 Task: Check the sale-to-list ratio of large living room in the last 5 years.
Action: Mouse moved to (843, 191)
Screenshot: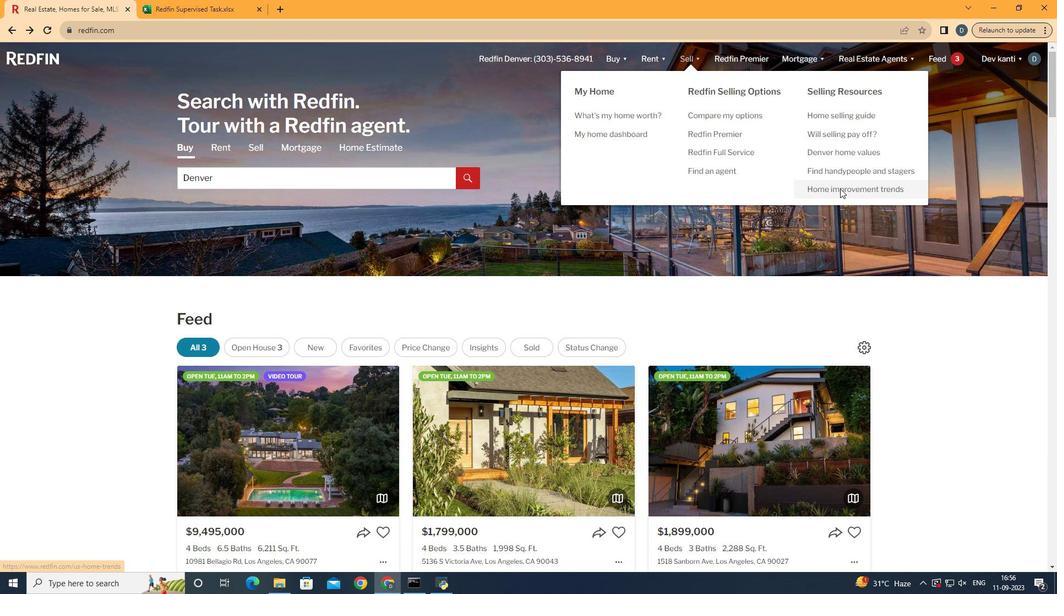 
Action: Mouse pressed left at (843, 191)
Screenshot: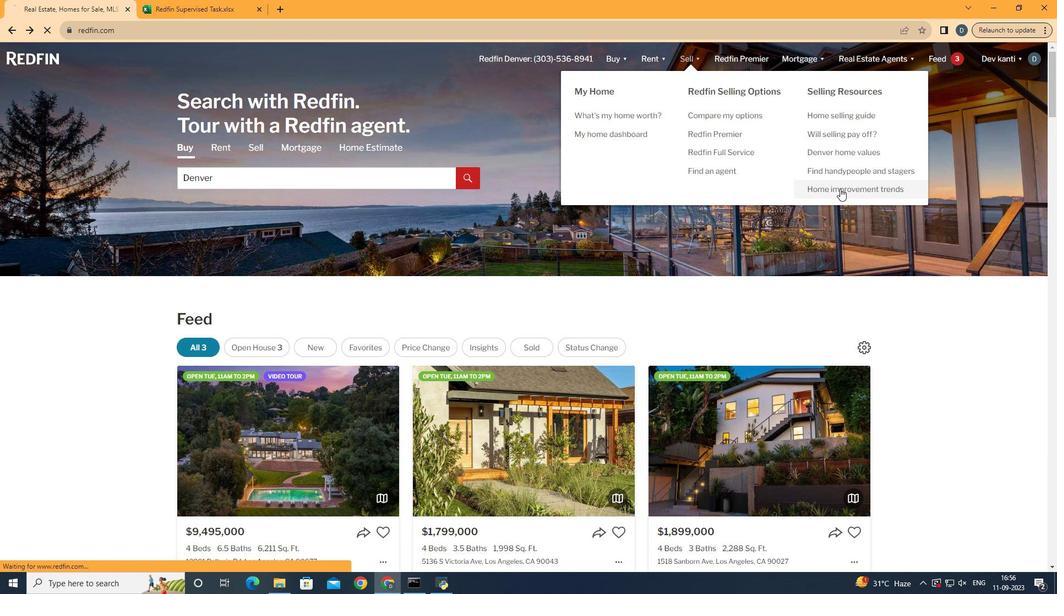
Action: Mouse moved to (287, 209)
Screenshot: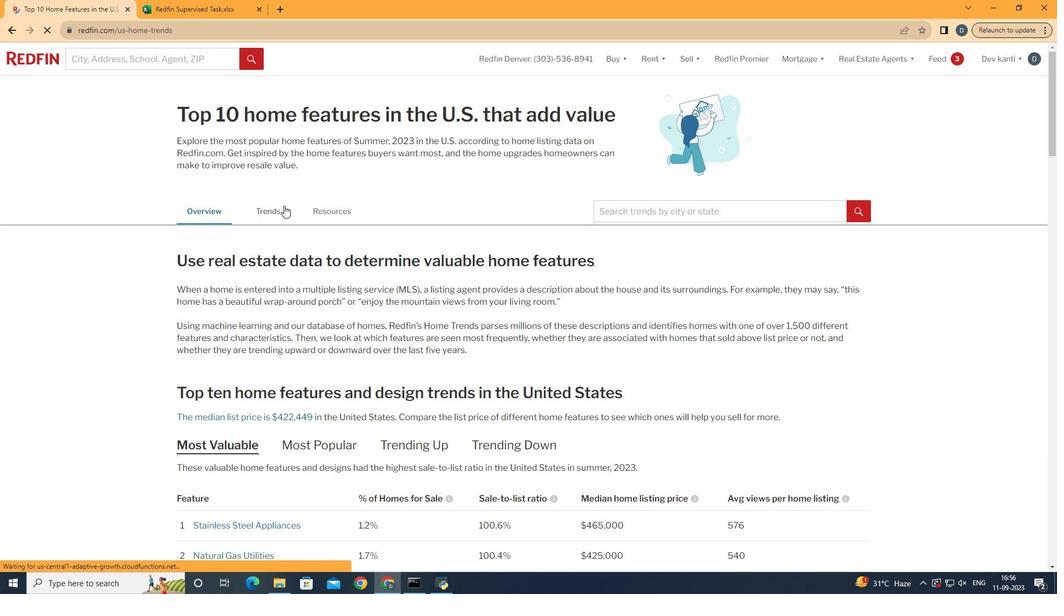 
Action: Mouse pressed left at (287, 209)
Screenshot: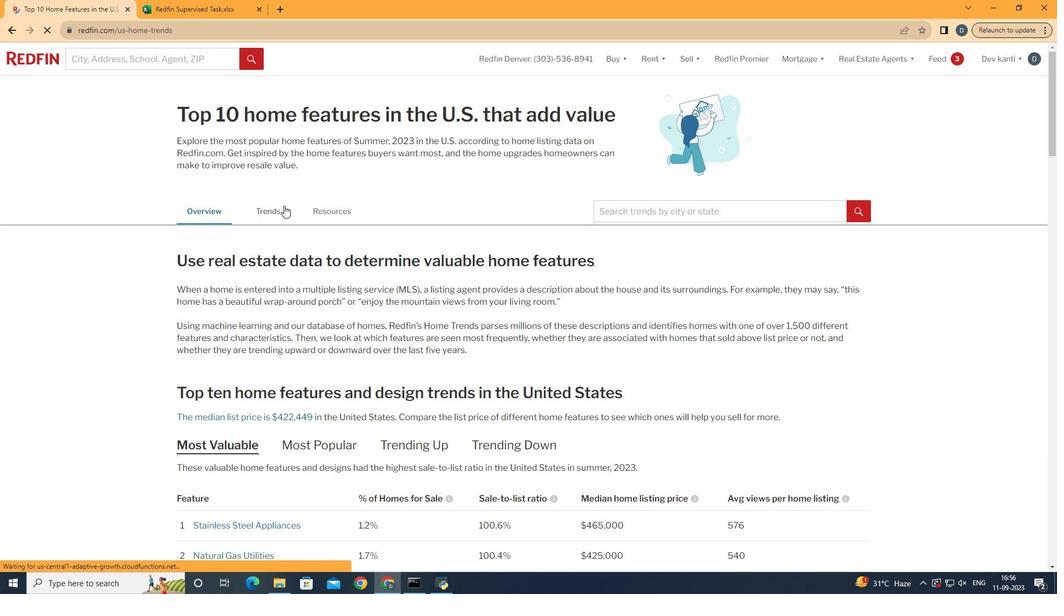 
Action: Mouse moved to (294, 269)
Screenshot: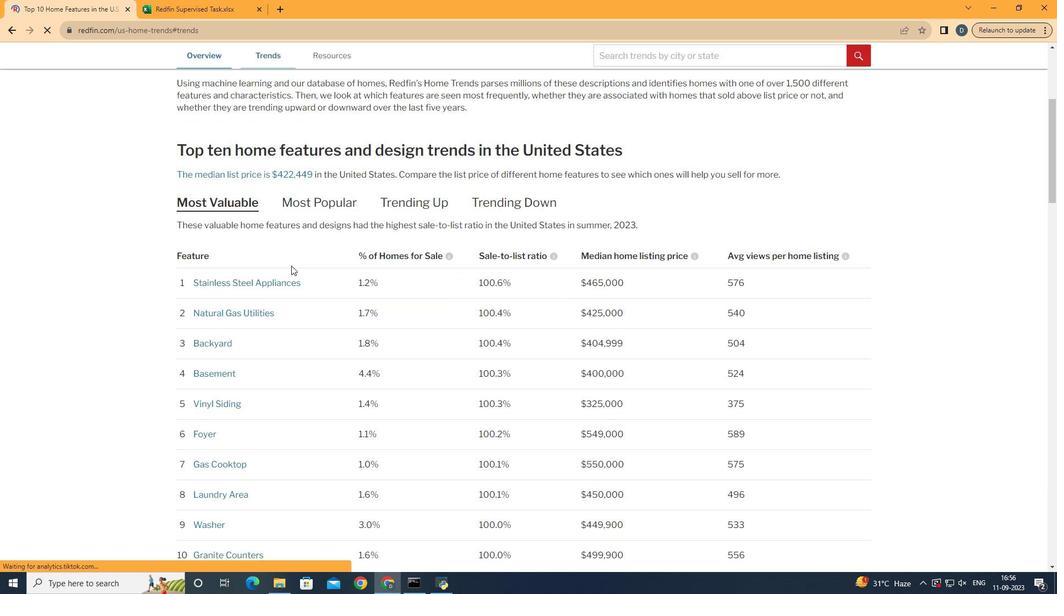 
Action: Mouse scrolled (294, 268) with delta (0, 0)
Screenshot: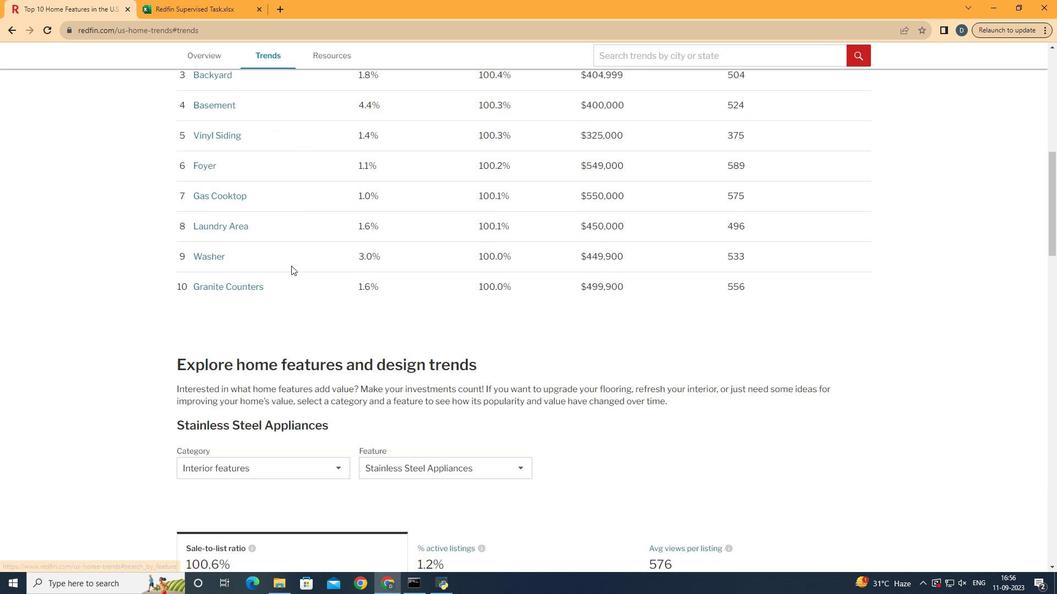 
Action: Mouse scrolled (294, 268) with delta (0, 0)
Screenshot: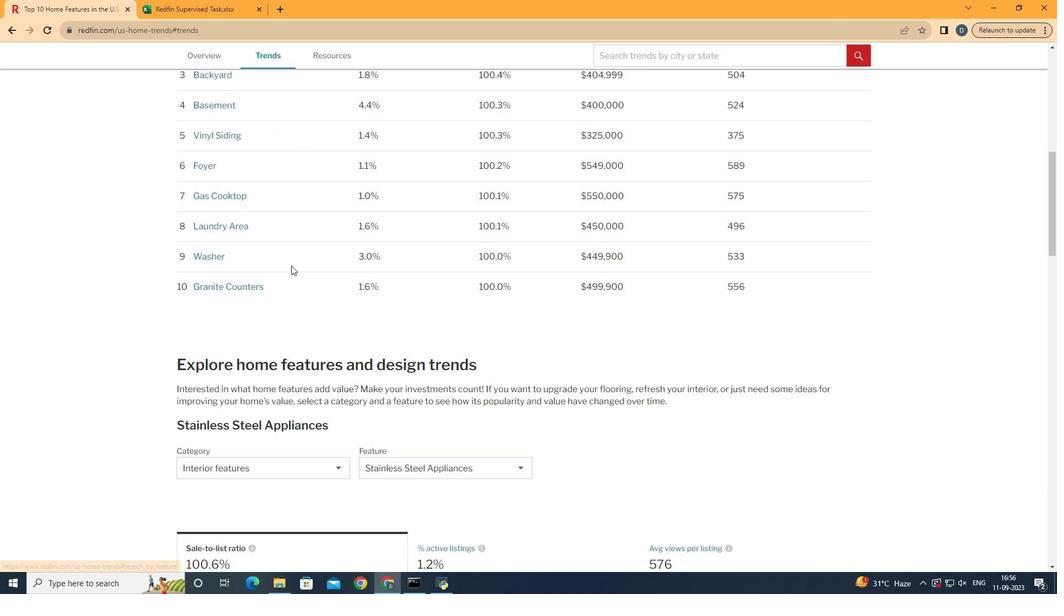 
Action: Mouse scrolled (294, 268) with delta (0, 0)
Screenshot: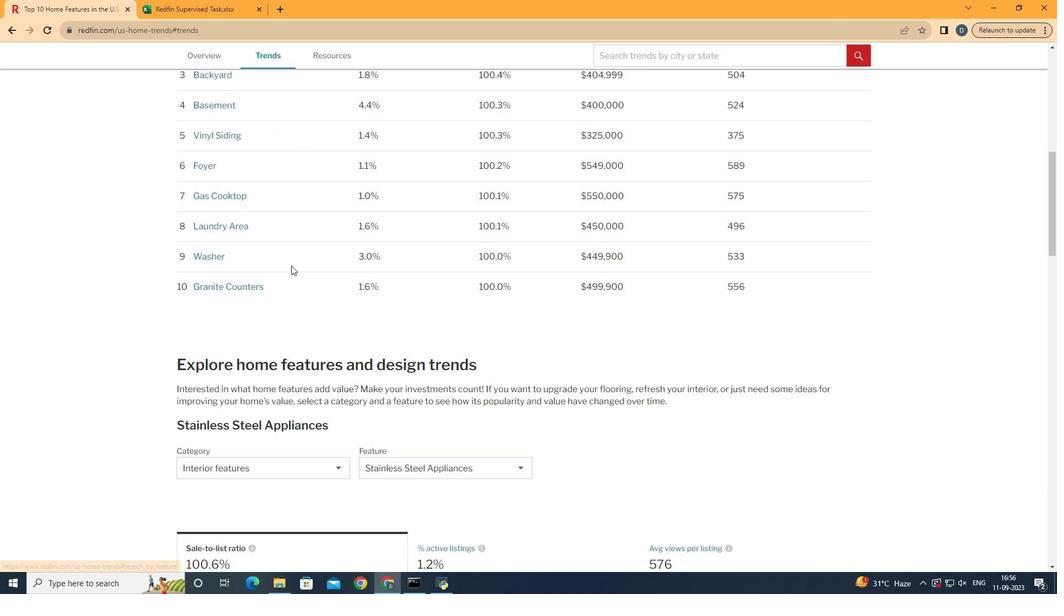 
Action: Mouse scrolled (294, 268) with delta (0, 0)
Screenshot: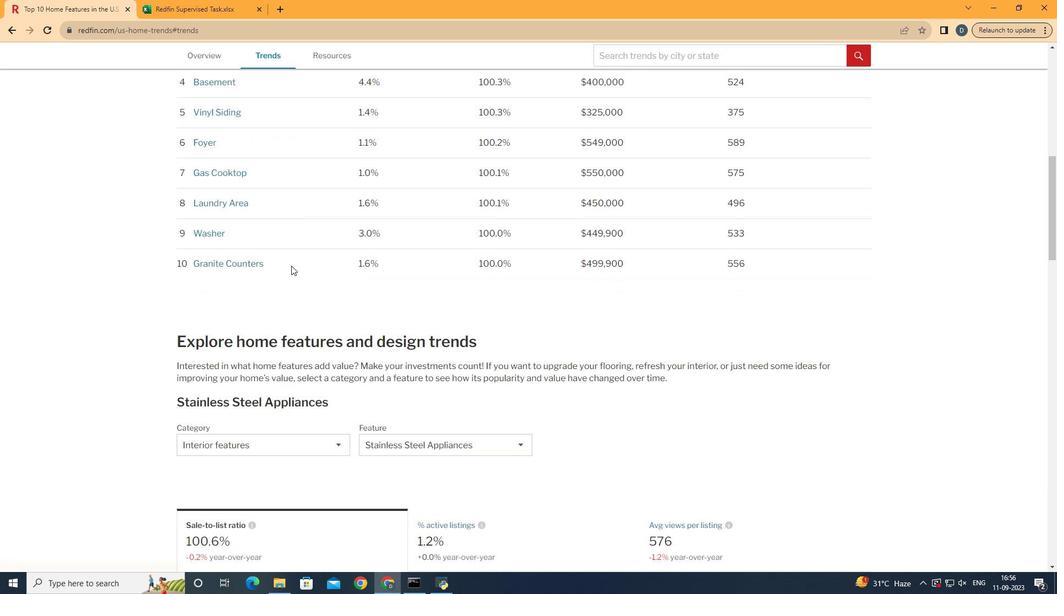 
Action: Mouse moved to (294, 269)
Screenshot: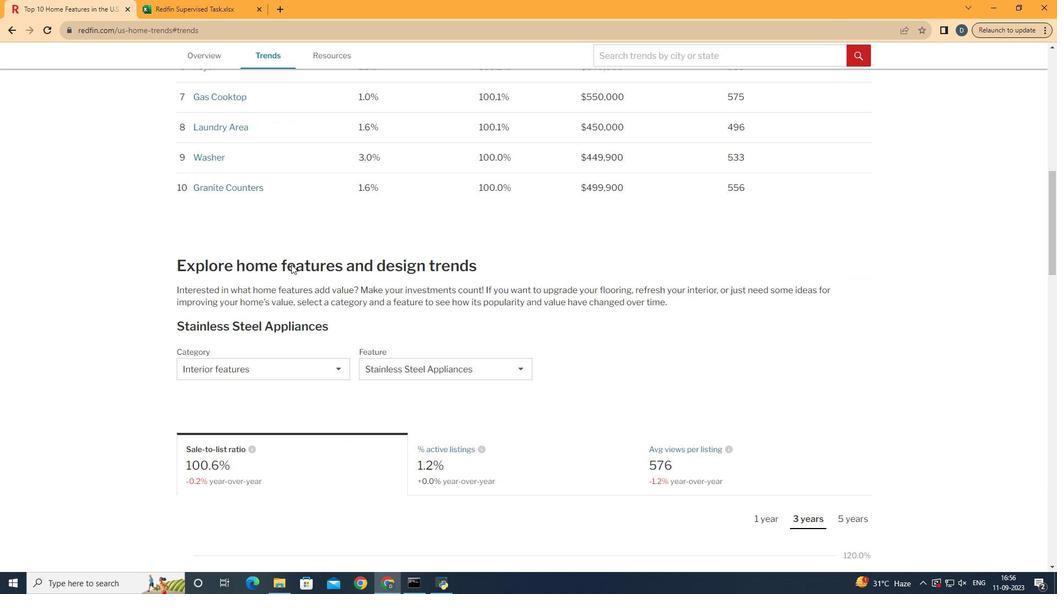 
Action: Mouse scrolled (294, 268) with delta (0, 0)
Screenshot: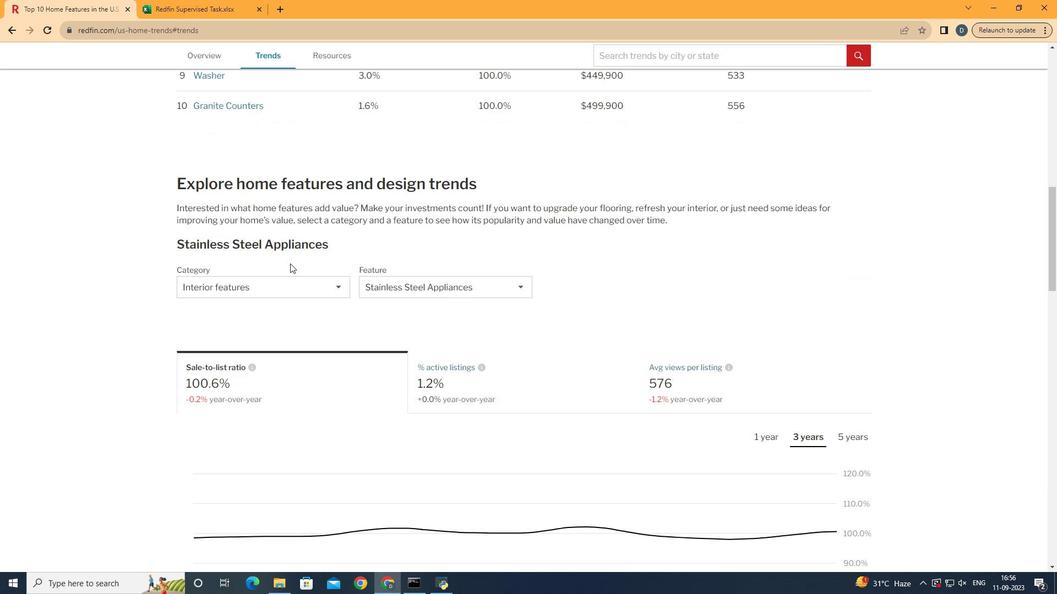 
Action: Mouse scrolled (294, 268) with delta (0, 0)
Screenshot: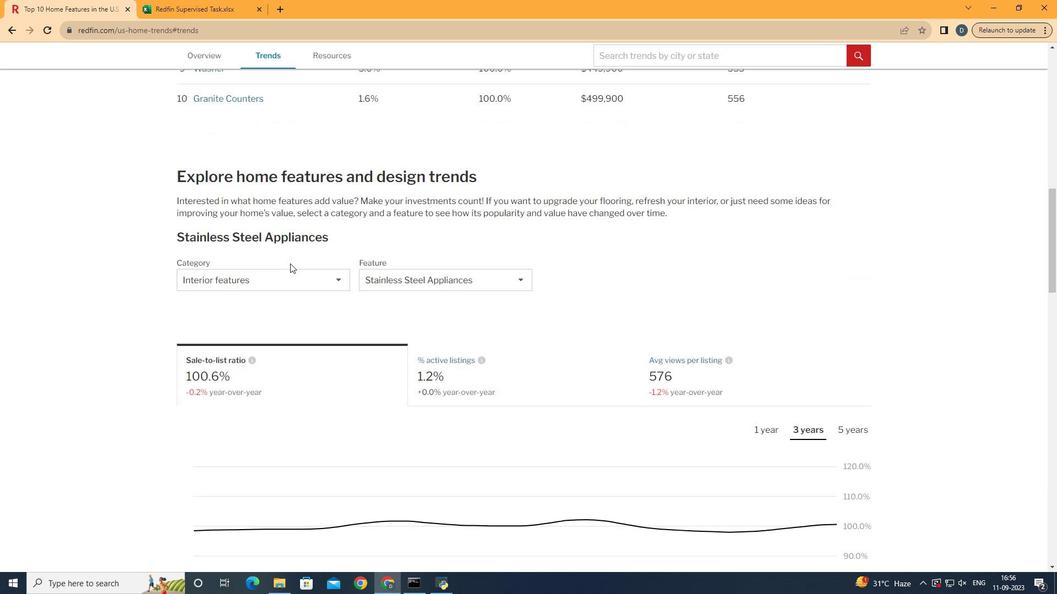 
Action: Mouse moved to (294, 268)
Screenshot: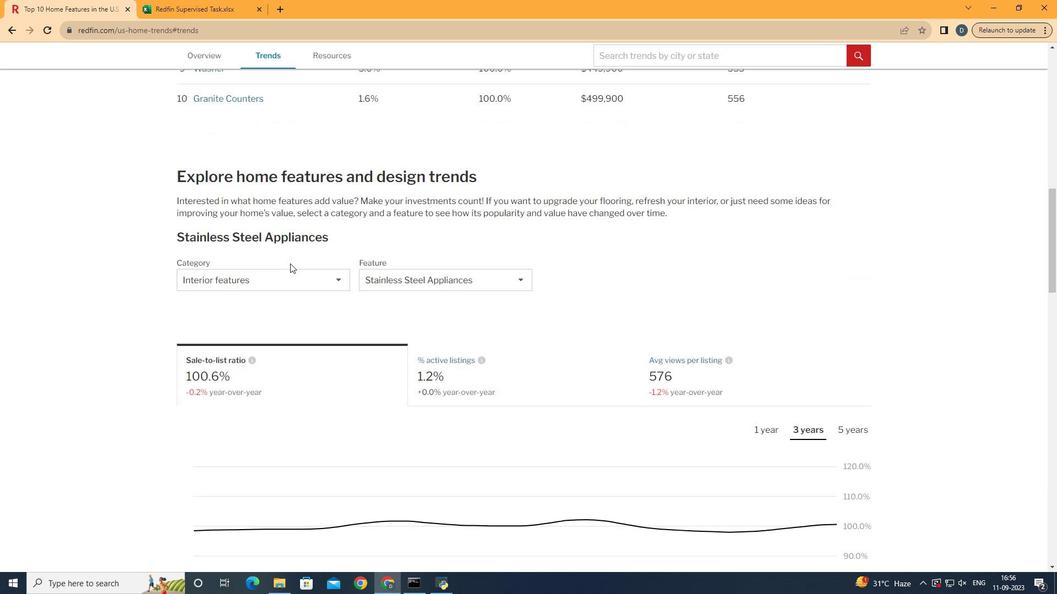 
Action: Mouse scrolled (294, 268) with delta (0, 0)
Screenshot: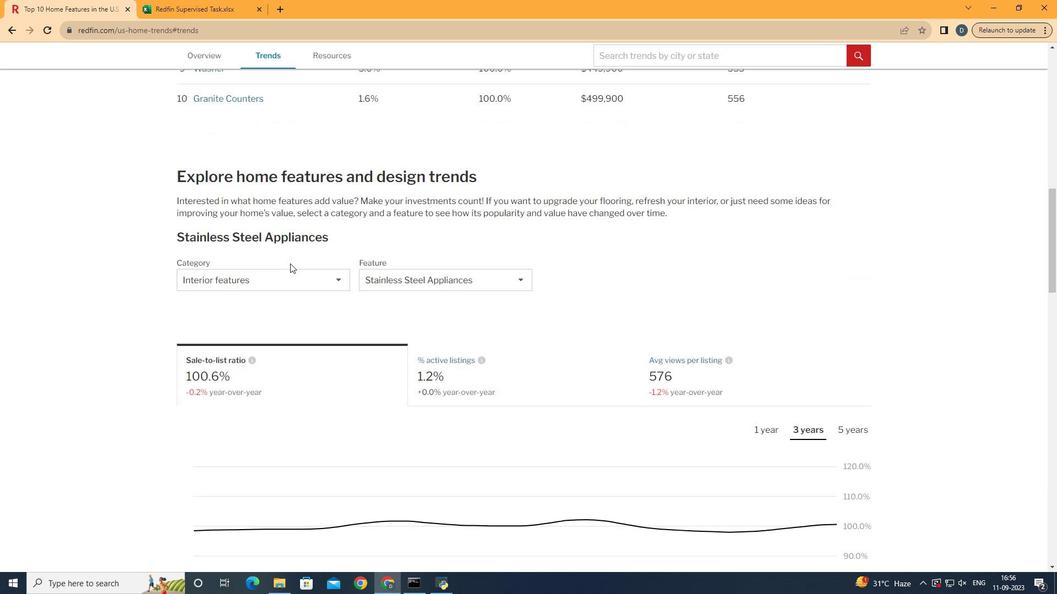 
Action: Mouse moved to (286, 282)
Screenshot: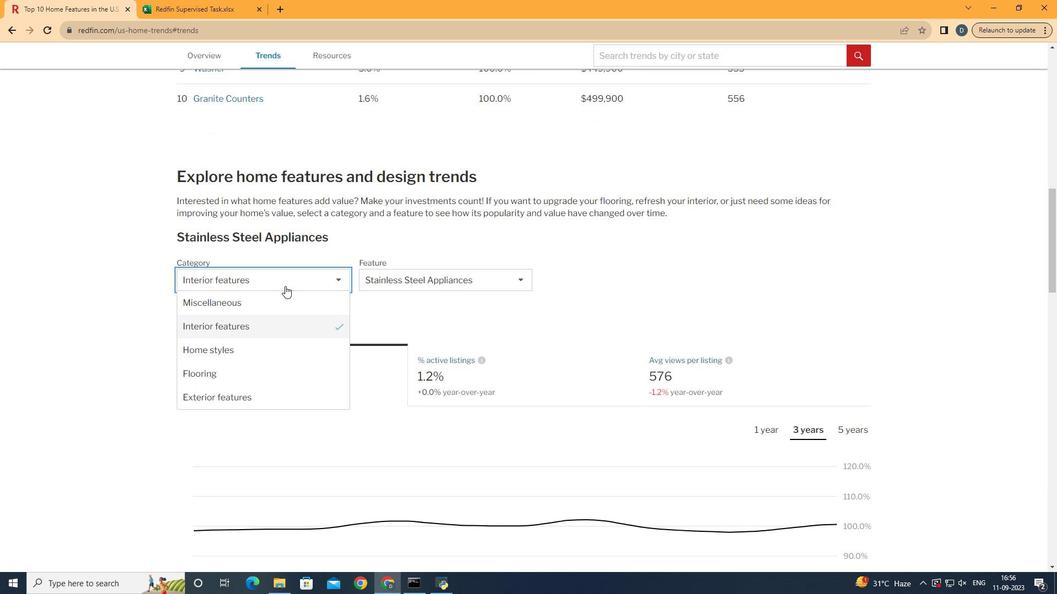 
Action: Mouse pressed left at (286, 282)
Screenshot: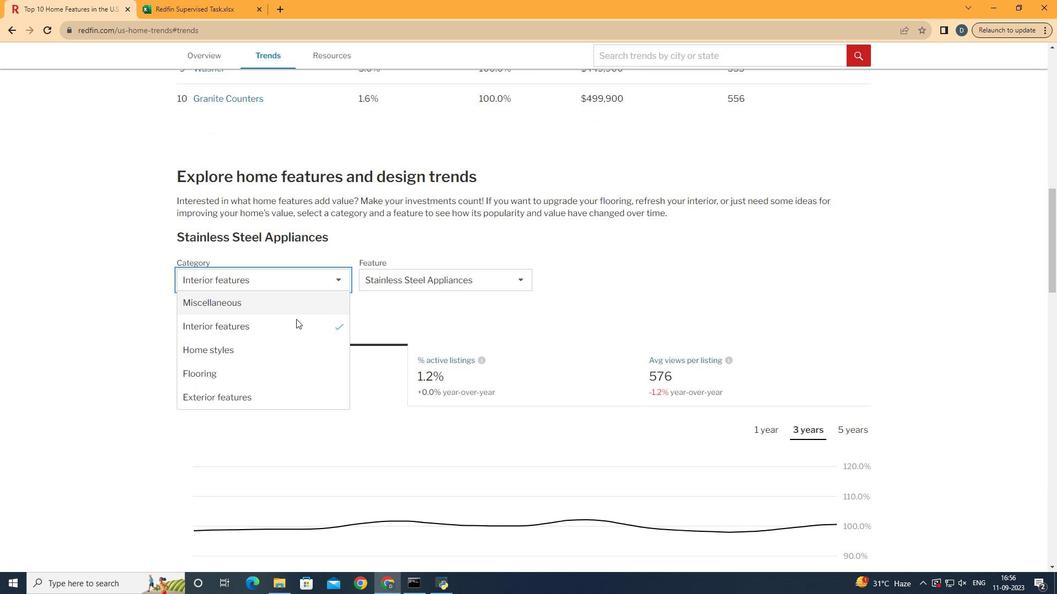 
Action: Mouse moved to (307, 335)
Screenshot: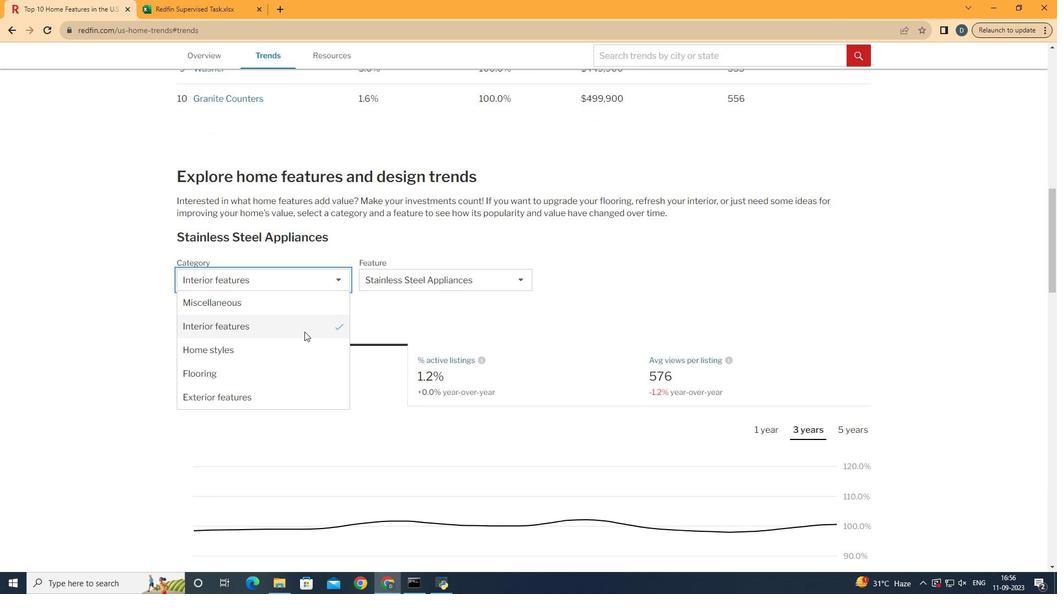 
Action: Mouse pressed left at (307, 335)
Screenshot: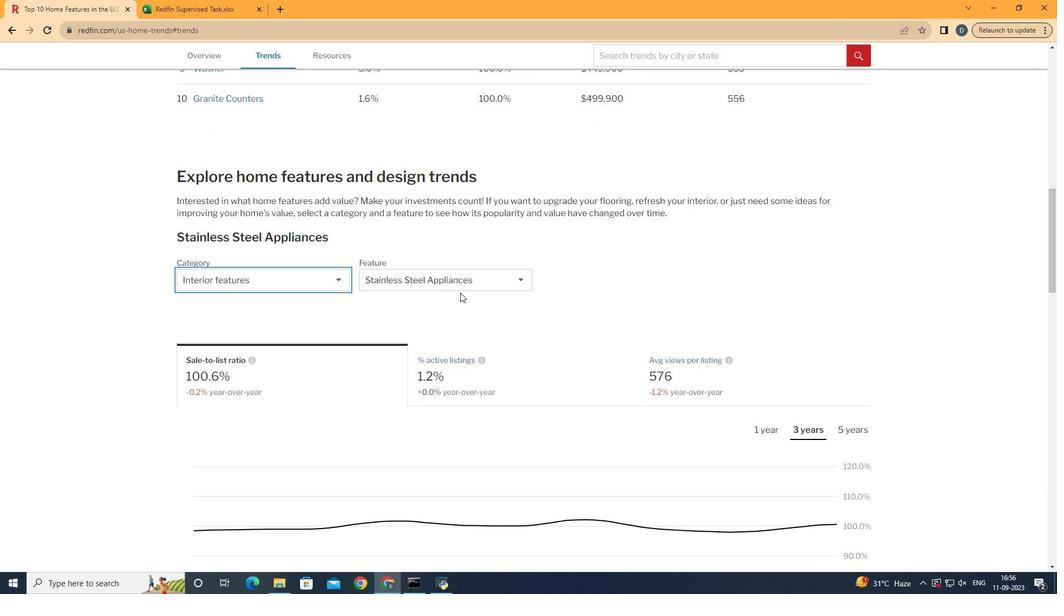 
Action: Mouse moved to (486, 286)
Screenshot: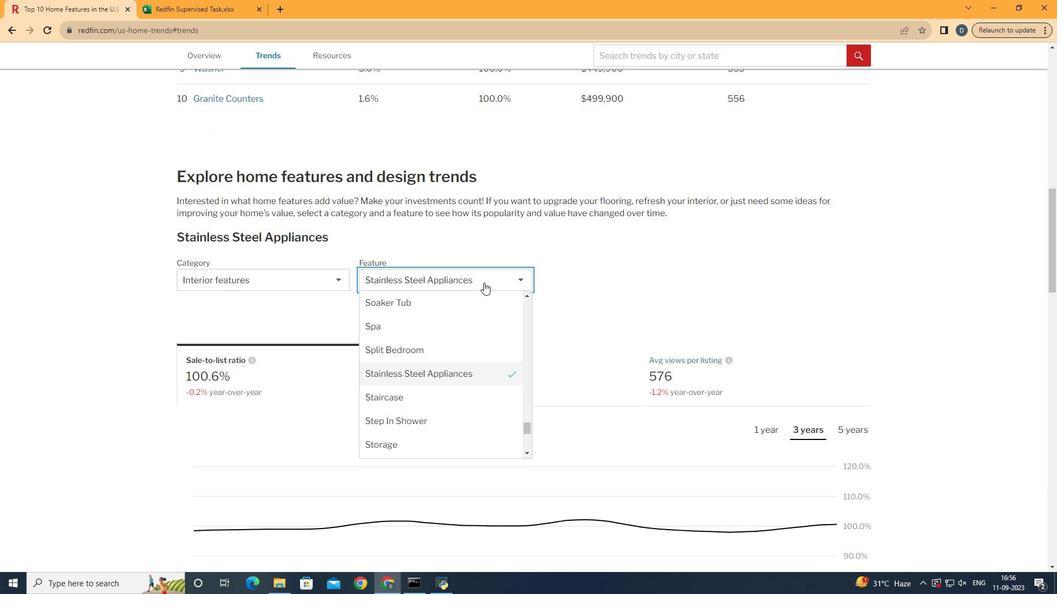 
Action: Mouse pressed left at (486, 286)
Screenshot: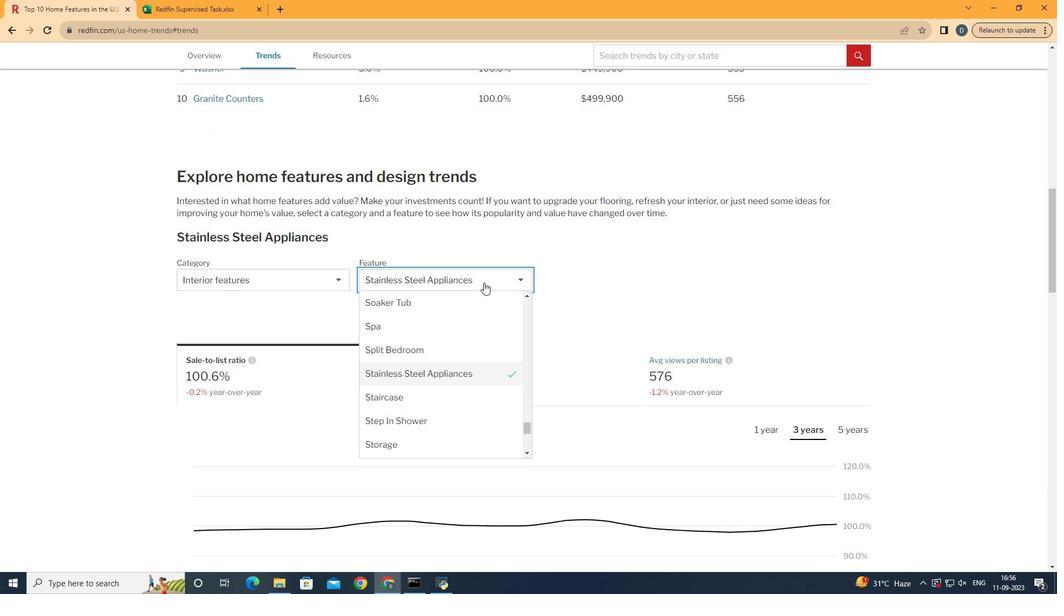 
Action: Mouse moved to (475, 360)
Screenshot: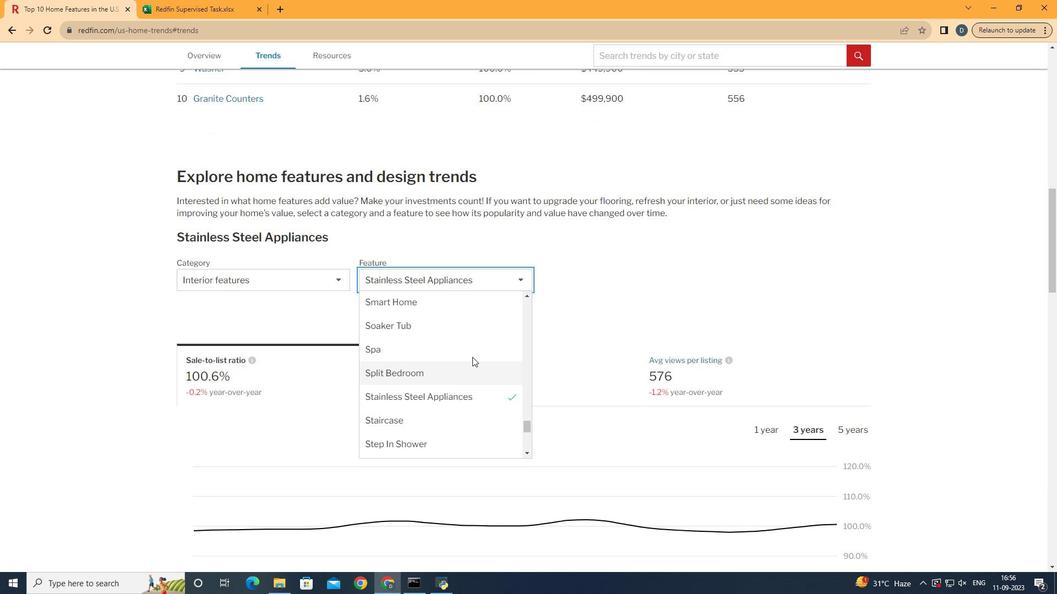 
Action: Mouse scrolled (475, 361) with delta (0, 0)
Screenshot: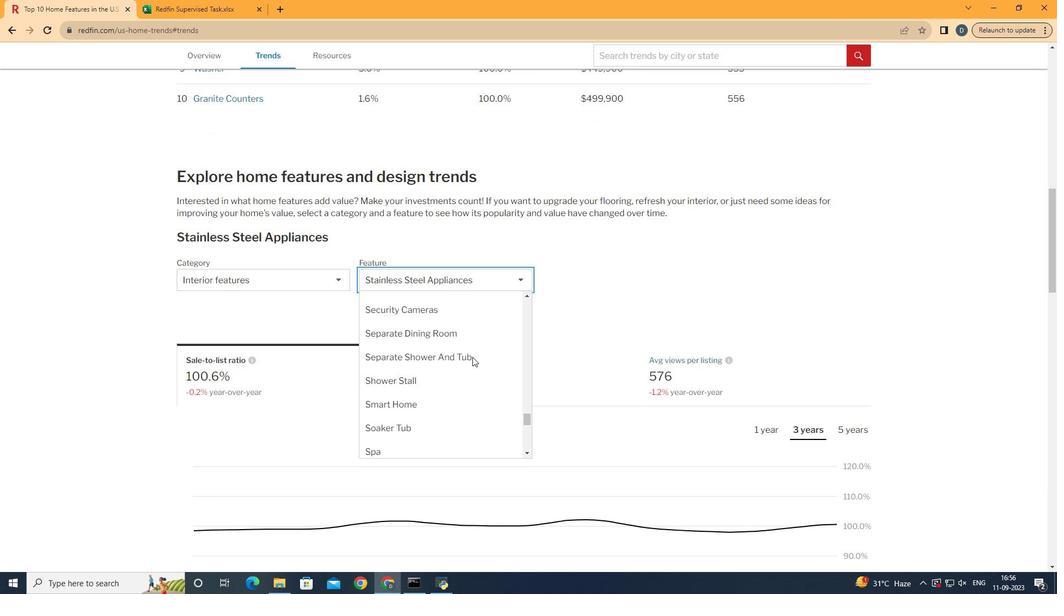 
Action: Mouse scrolled (475, 361) with delta (0, 0)
Screenshot: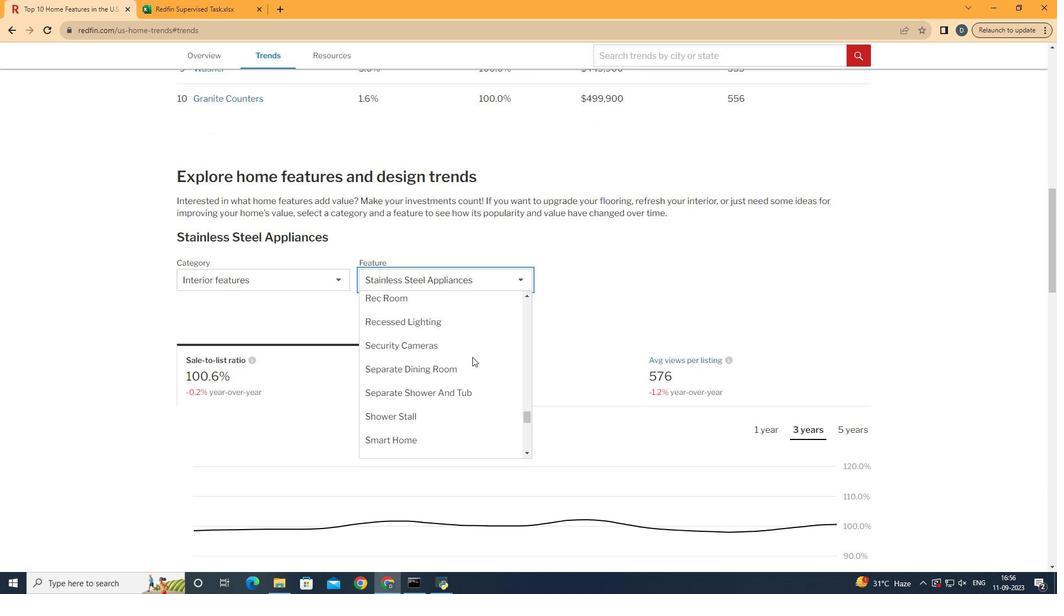 
Action: Mouse scrolled (475, 361) with delta (0, 0)
Screenshot: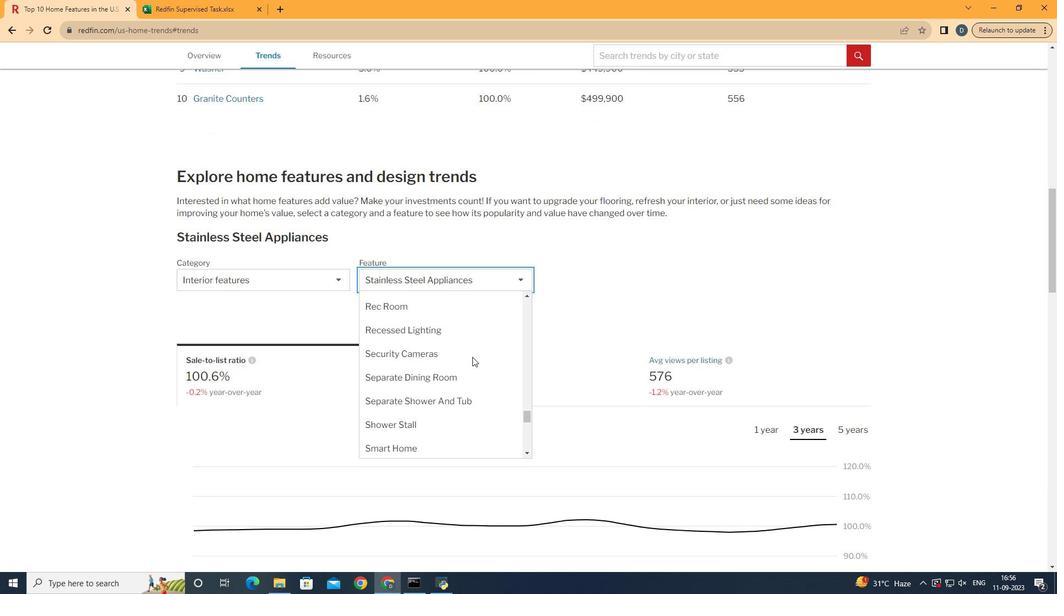 
Action: Mouse scrolled (475, 361) with delta (0, 0)
Screenshot: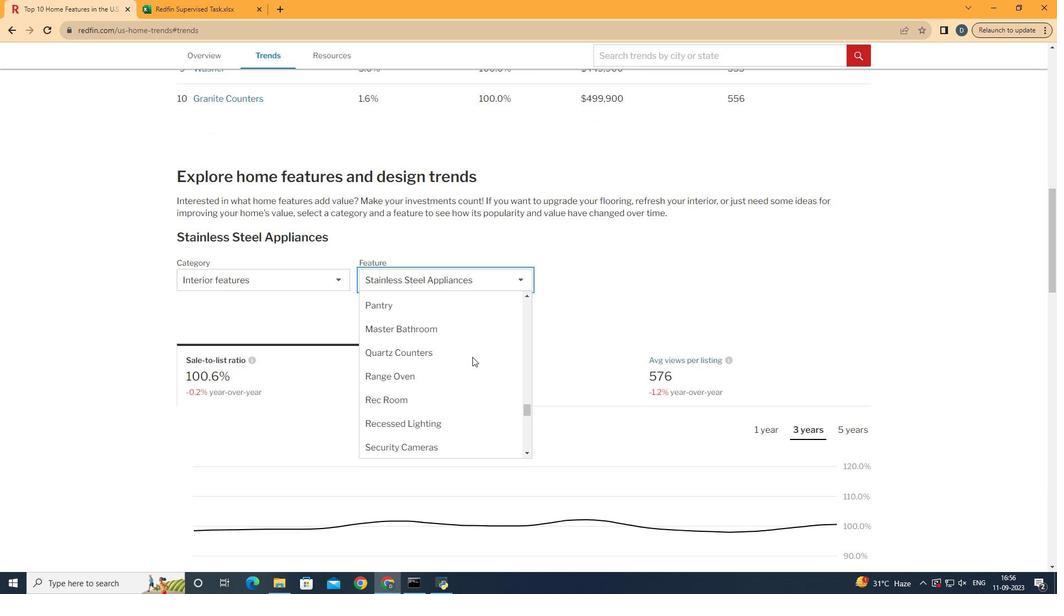 
Action: Mouse scrolled (475, 361) with delta (0, 0)
Screenshot: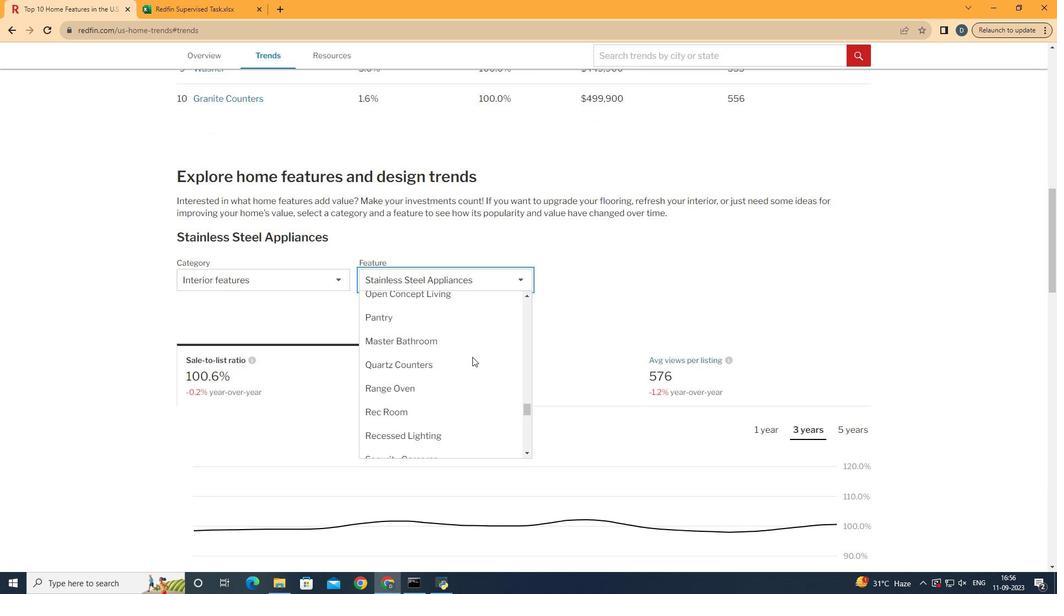 
Action: Mouse scrolled (475, 361) with delta (0, 0)
Screenshot: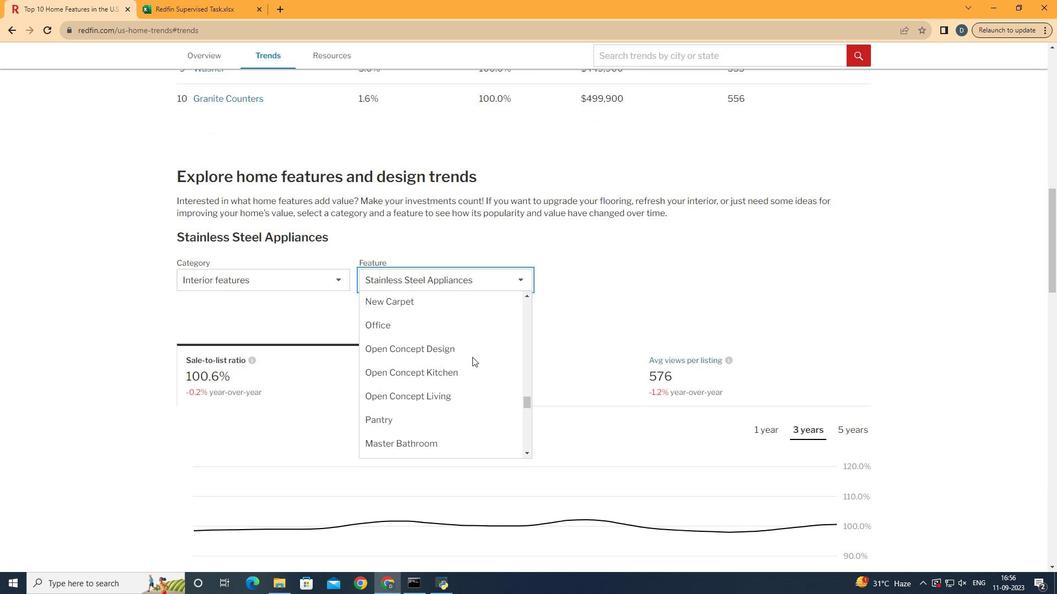
Action: Mouse scrolled (475, 361) with delta (0, 0)
Screenshot: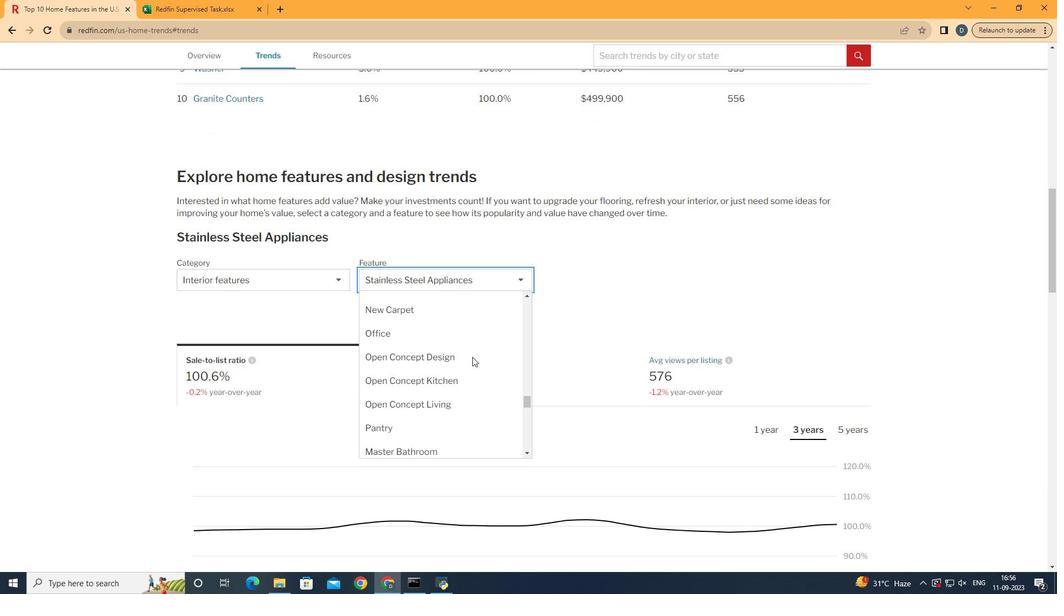 
Action: Mouse scrolled (475, 361) with delta (0, 0)
Screenshot: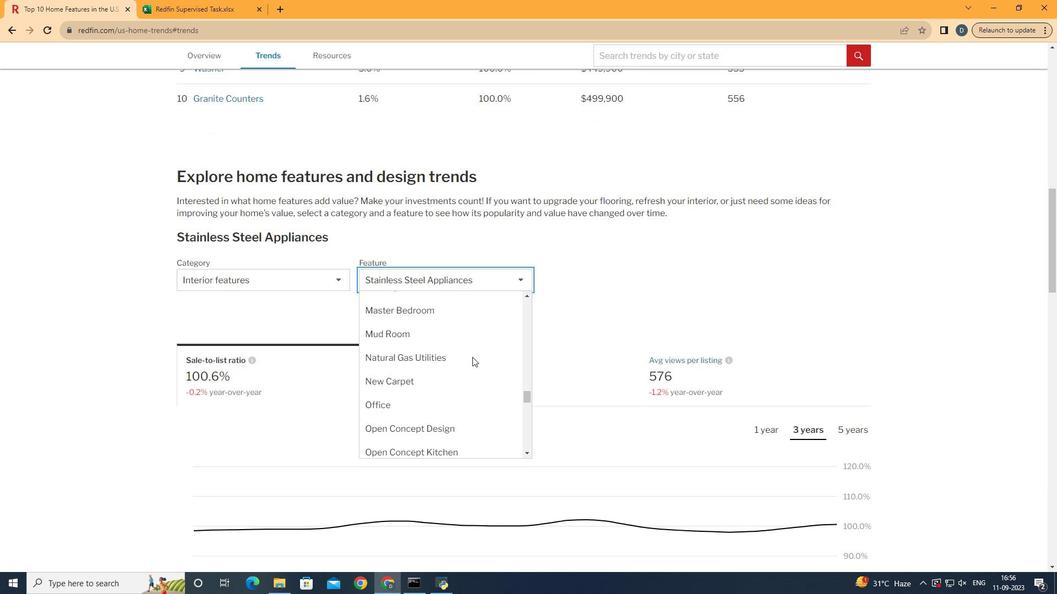 
Action: Mouse scrolled (475, 361) with delta (0, 0)
Screenshot: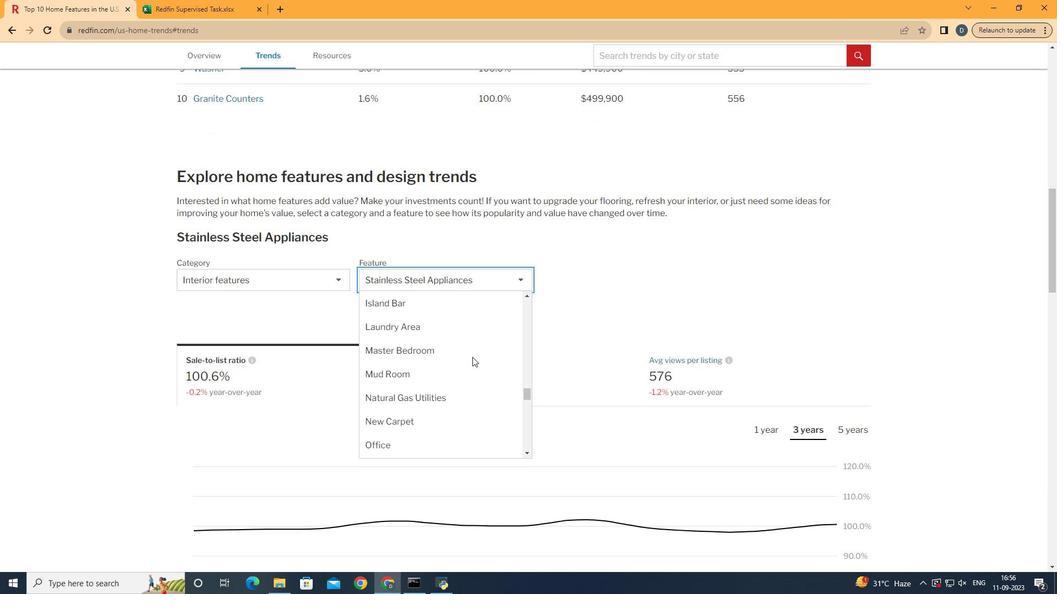 
Action: Mouse scrolled (475, 361) with delta (0, 0)
Screenshot: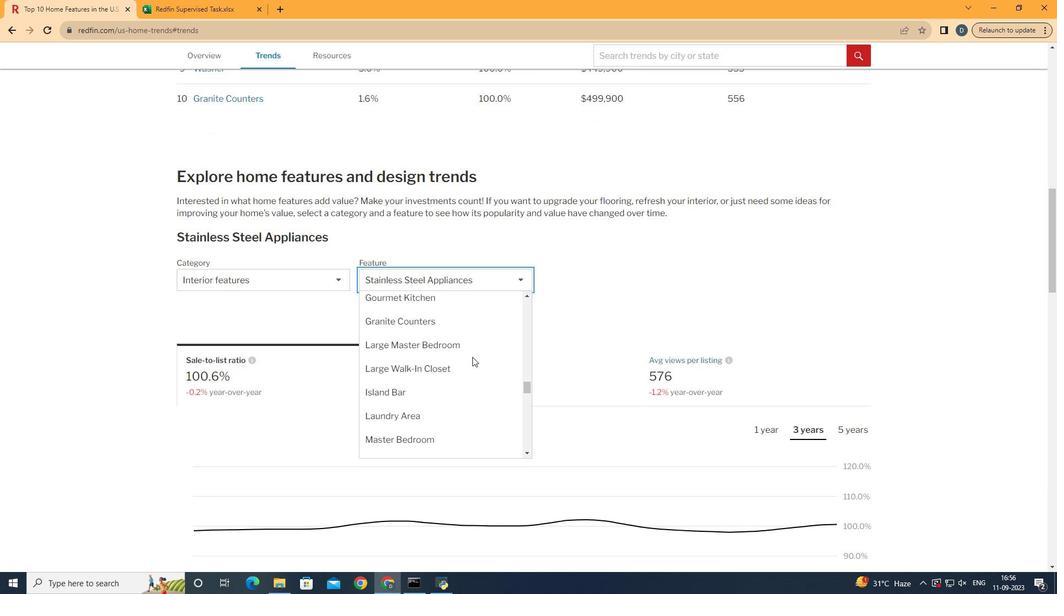 
Action: Mouse scrolled (475, 361) with delta (0, 0)
Screenshot: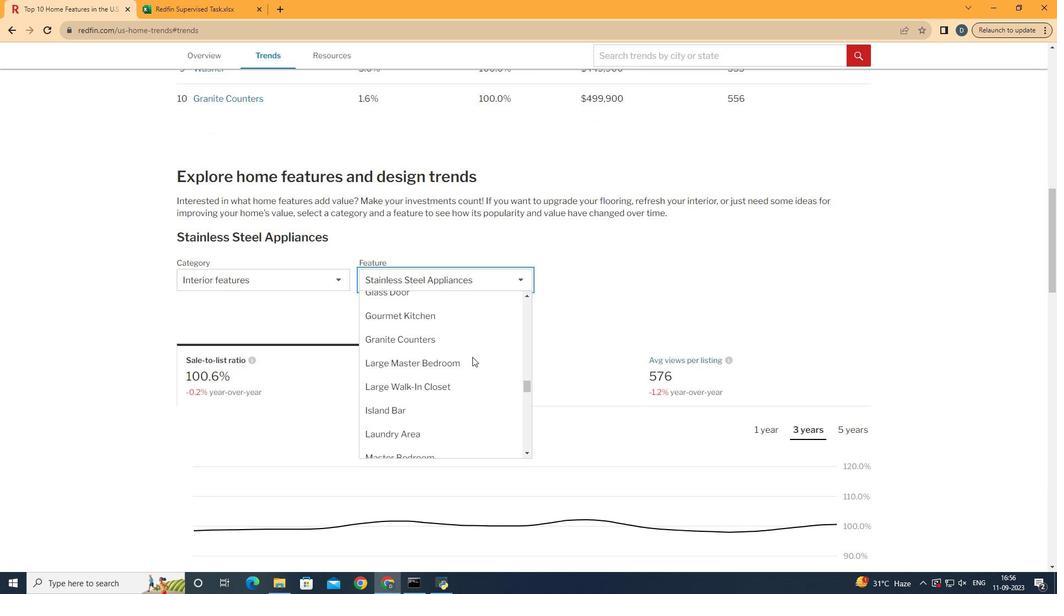
Action: Mouse scrolled (475, 361) with delta (0, 0)
Screenshot: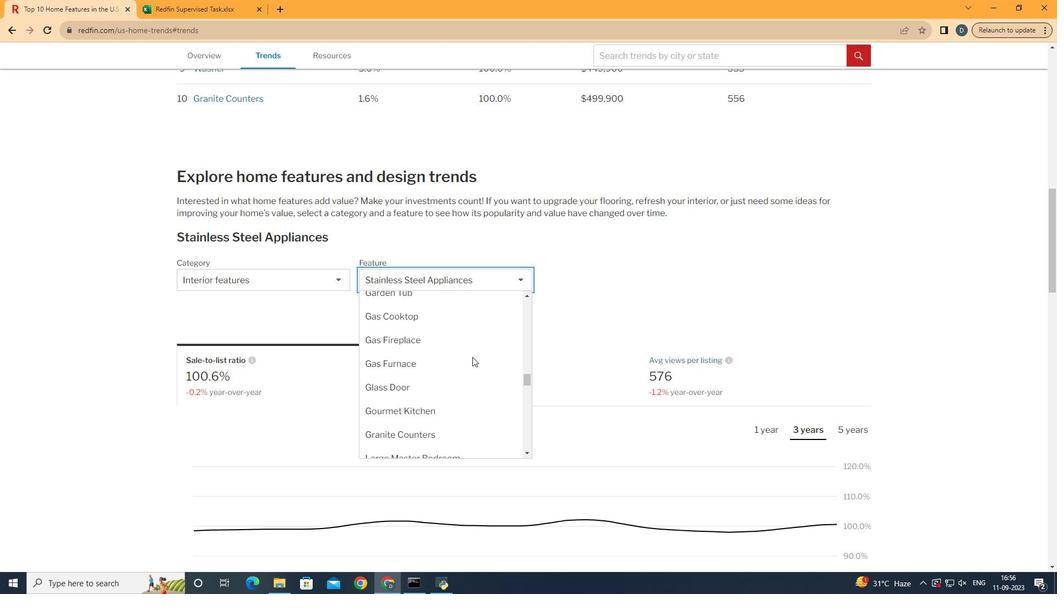 
Action: Mouse scrolled (475, 361) with delta (0, 0)
Screenshot: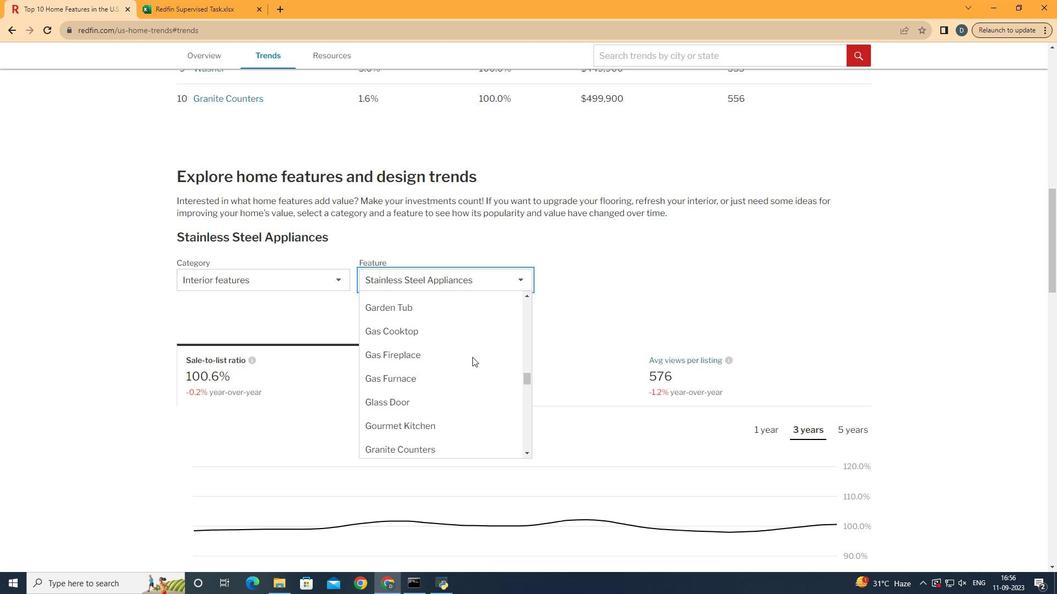 
Action: Mouse scrolled (475, 361) with delta (0, 0)
Screenshot: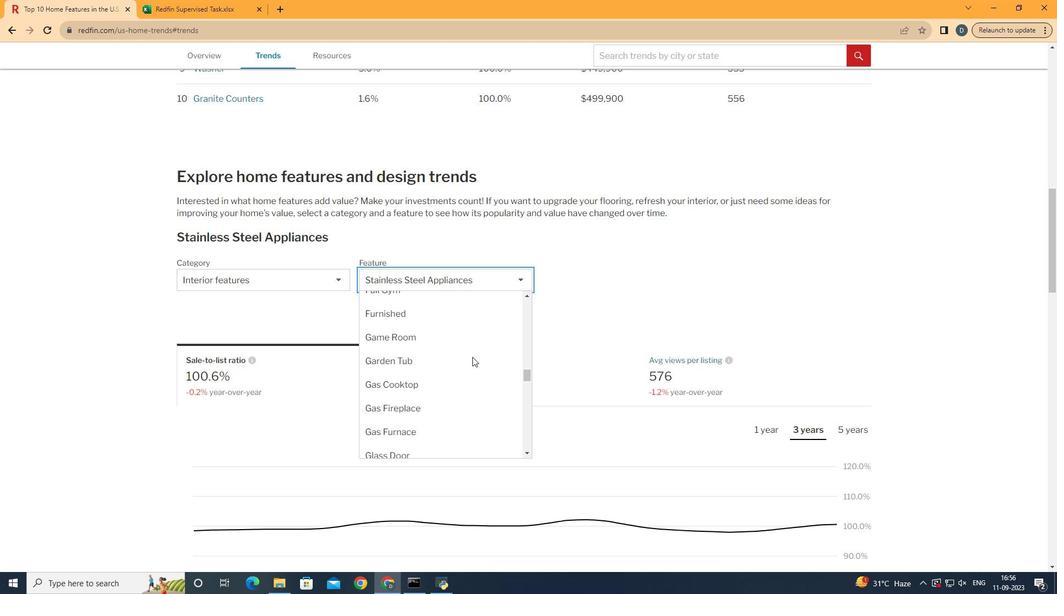 
Action: Mouse scrolled (475, 361) with delta (0, 0)
Screenshot: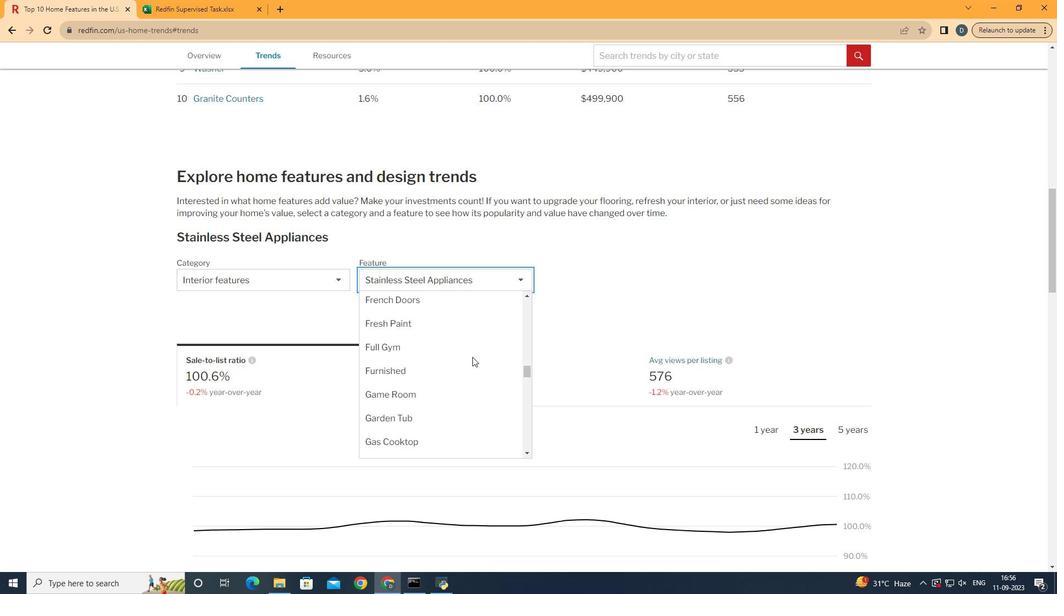 
Action: Mouse scrolled (475, 361) with delta (0, 0)
Screenshot: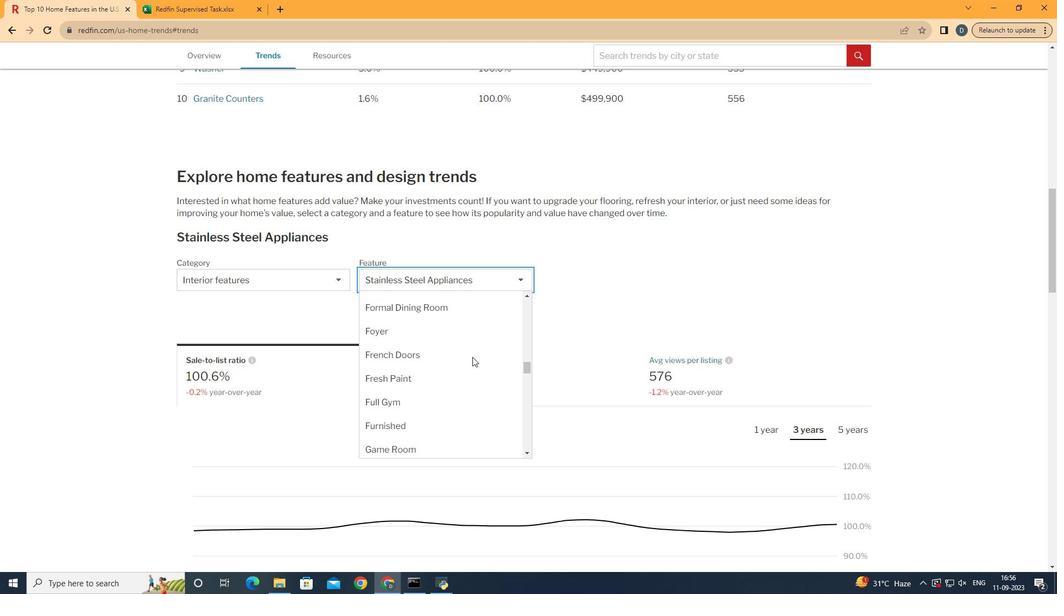 
Action: Mouse scrolled (475, 361) with delta (0, 0)
Screenshot: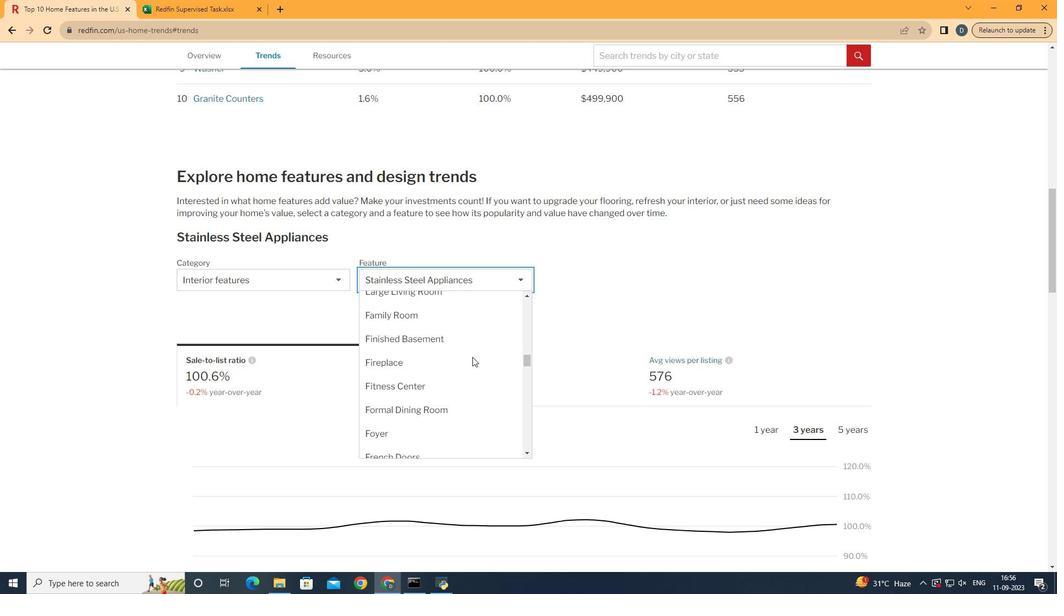 
Action: Mouse scrolled (475, 361) with delta (0, 0)
Screenshot: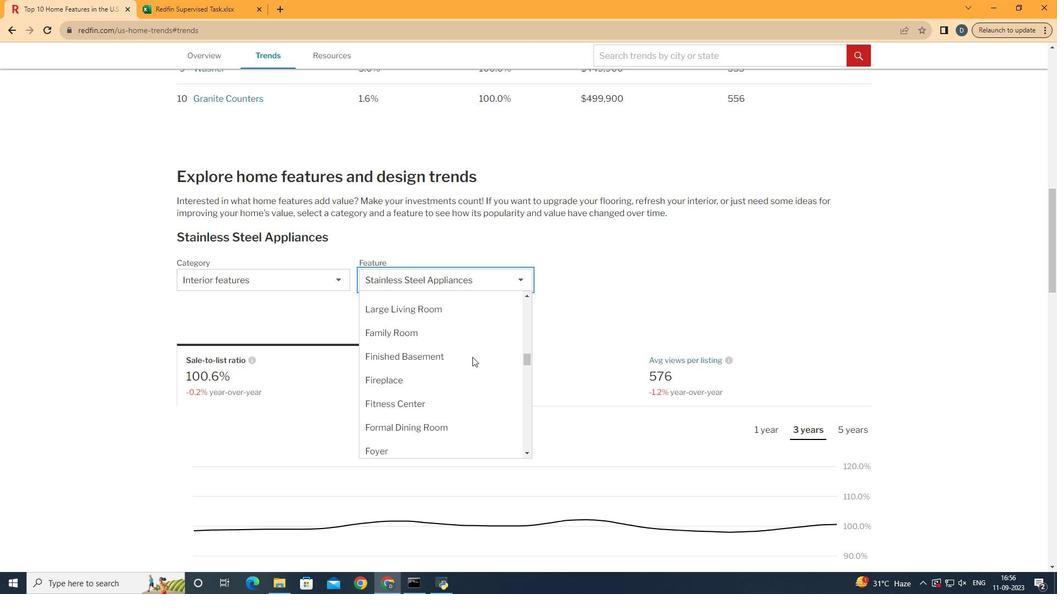 
Action: Mouse scrolled (475, 361) with delta (0, 0)
Screenshot: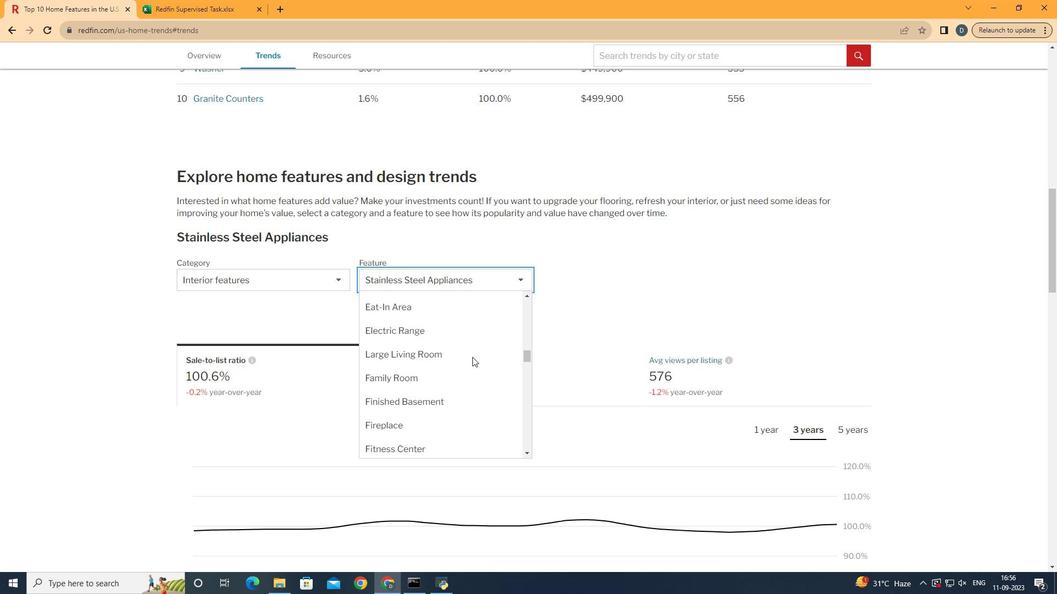 
Action: Mouse scrolled (475, 361) with delta (0, 0)
Screenshot: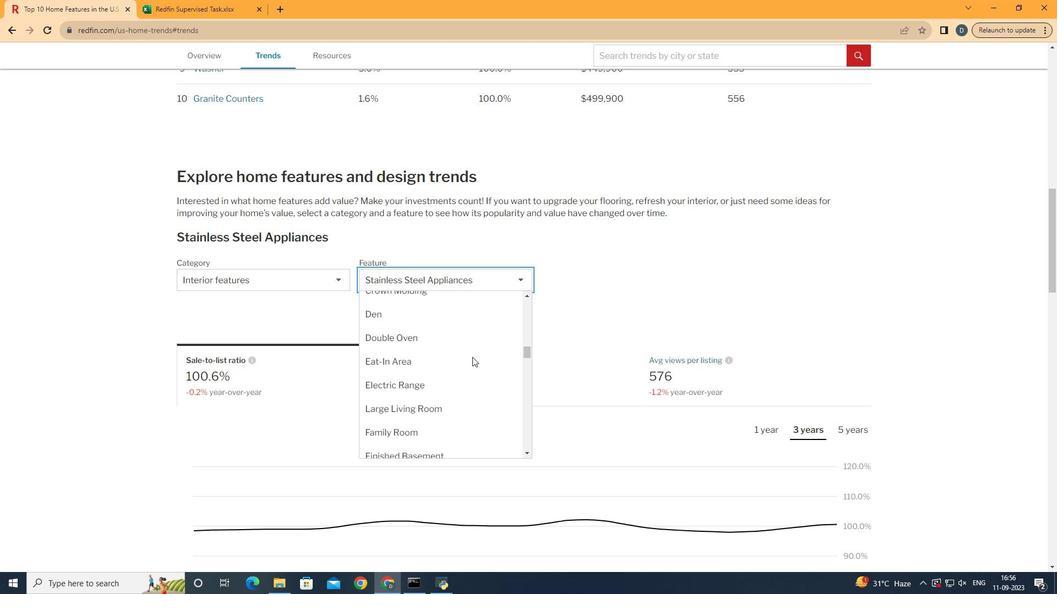 
Action: Mouse moved to (466, 411)
Screenshot: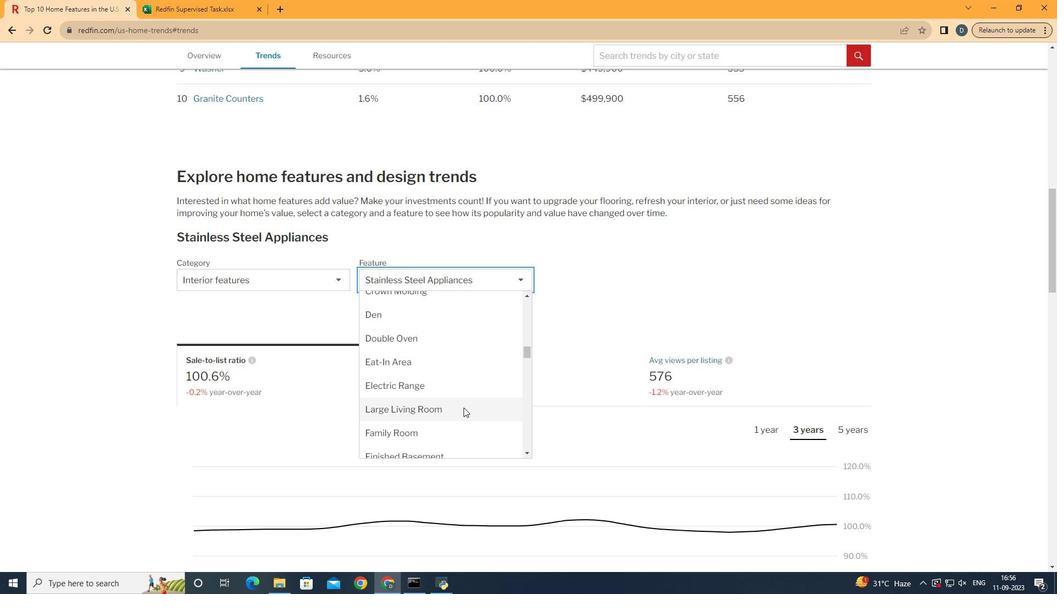
Action: Mouse pressed left at (466, 411)
Screenshot: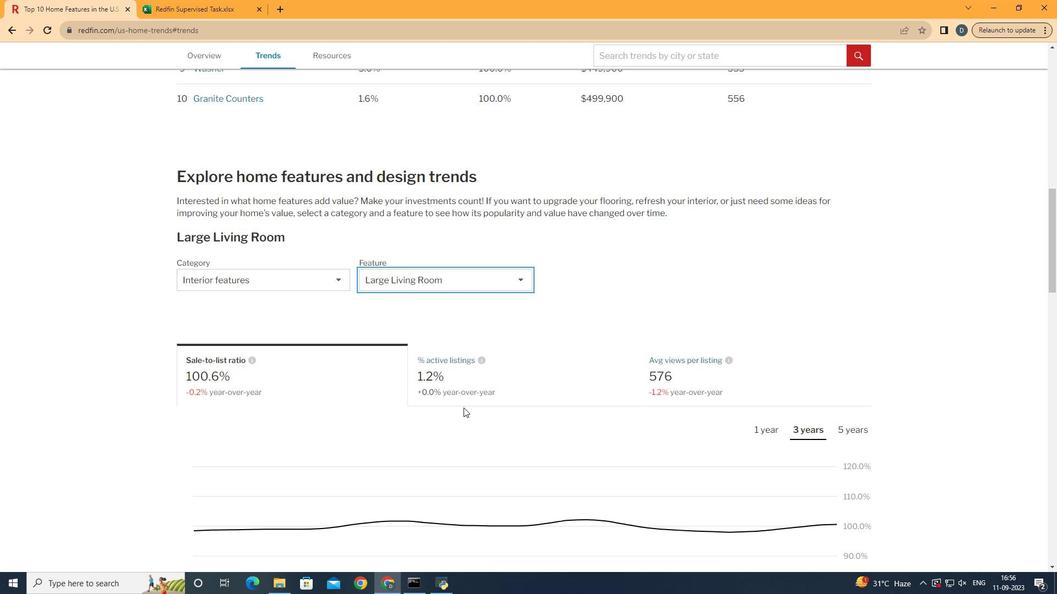 
Action: Mouse moved to (585, 311)
Screenshot: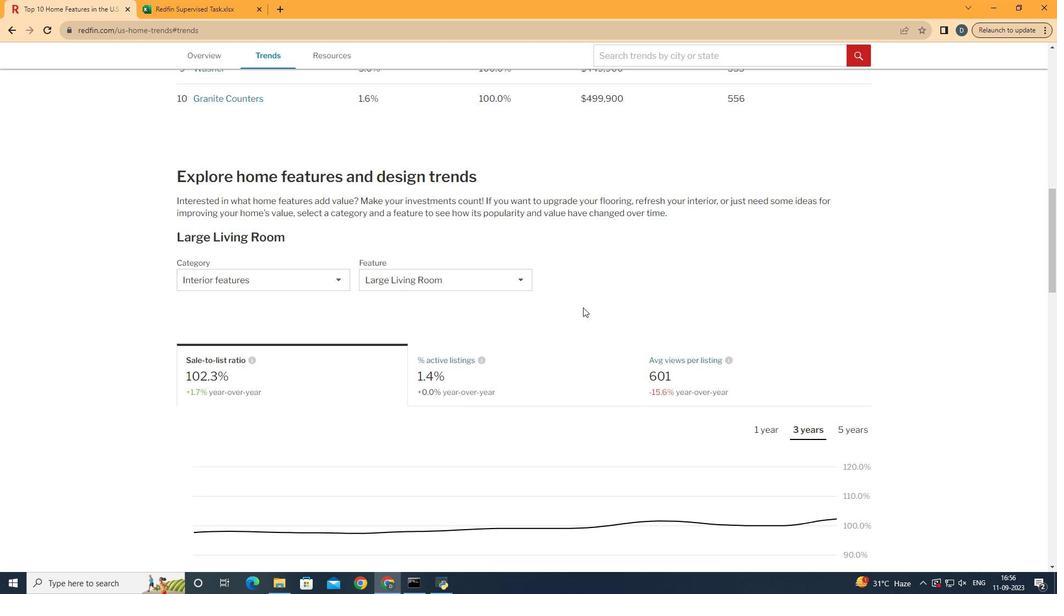 
Action: Mouse pressed left at (585, 311)
Screenshot: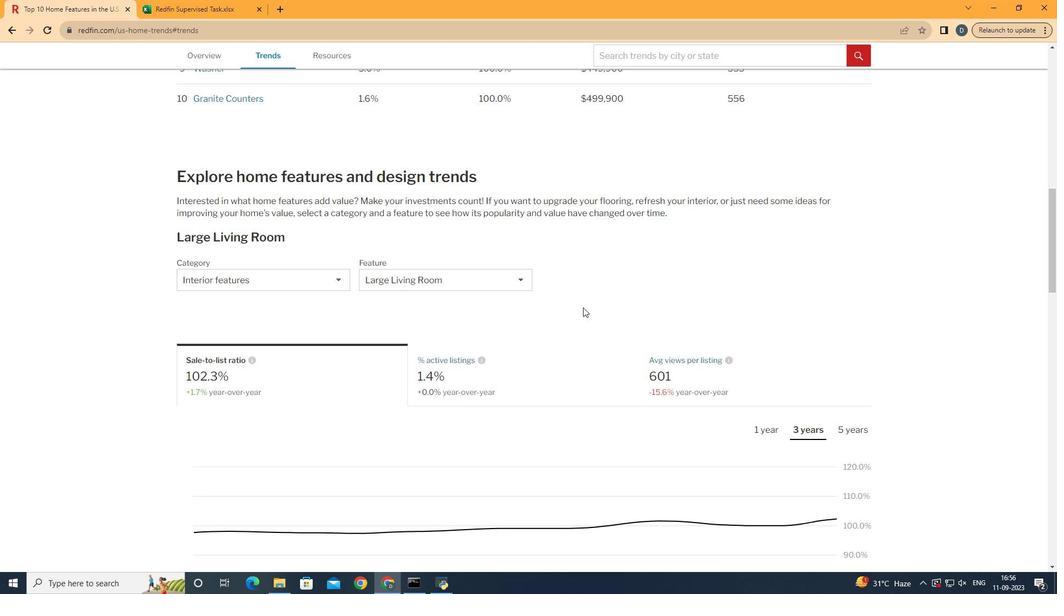 
Action: Mouse moved to (365, 379)
Screenshot: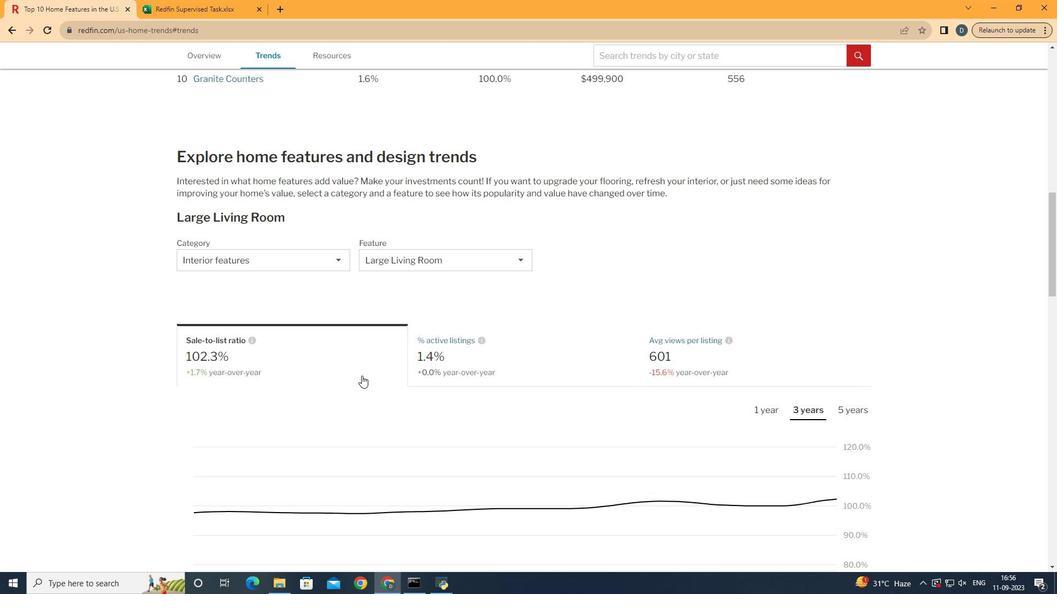 
Action: Mouse scrolled (365, 378) with delta (0, 0)
Screenshot: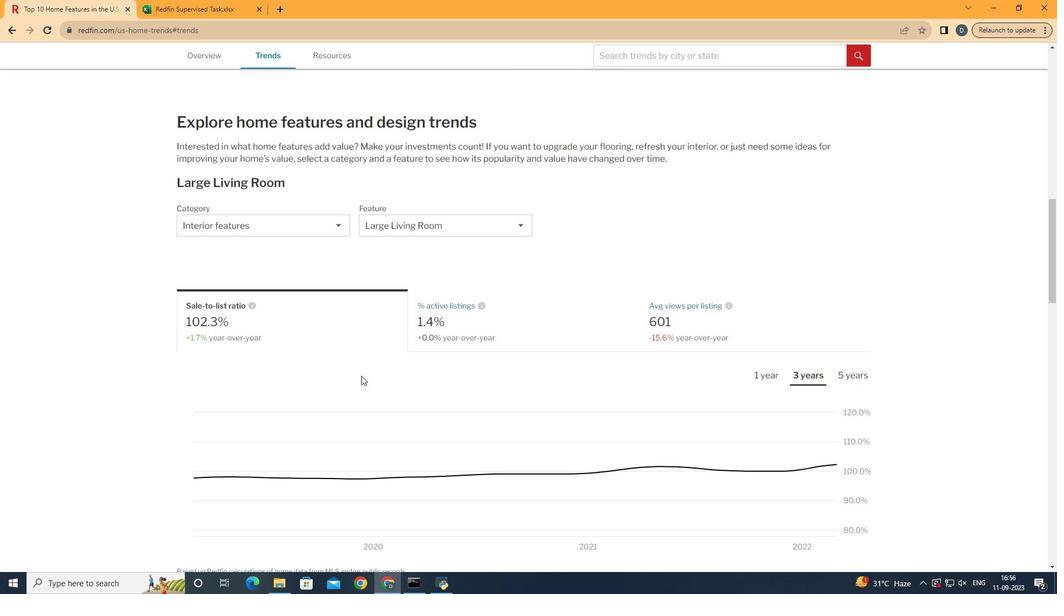 
Action: Mouse moved to (855, 372)
Screenshot: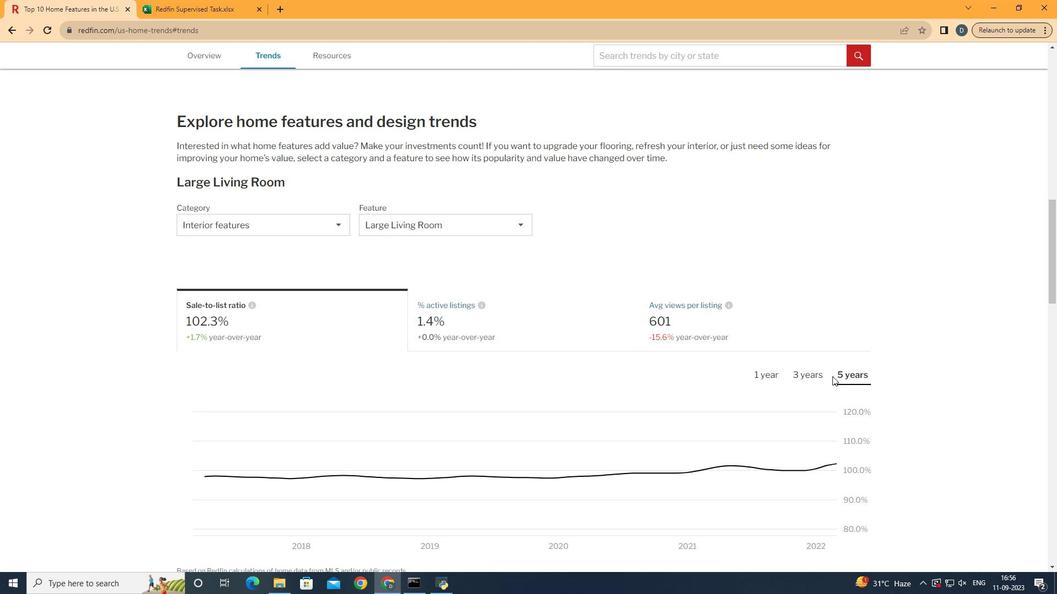 
Action: Mouse pressed left at (855, 372)
Screenshot: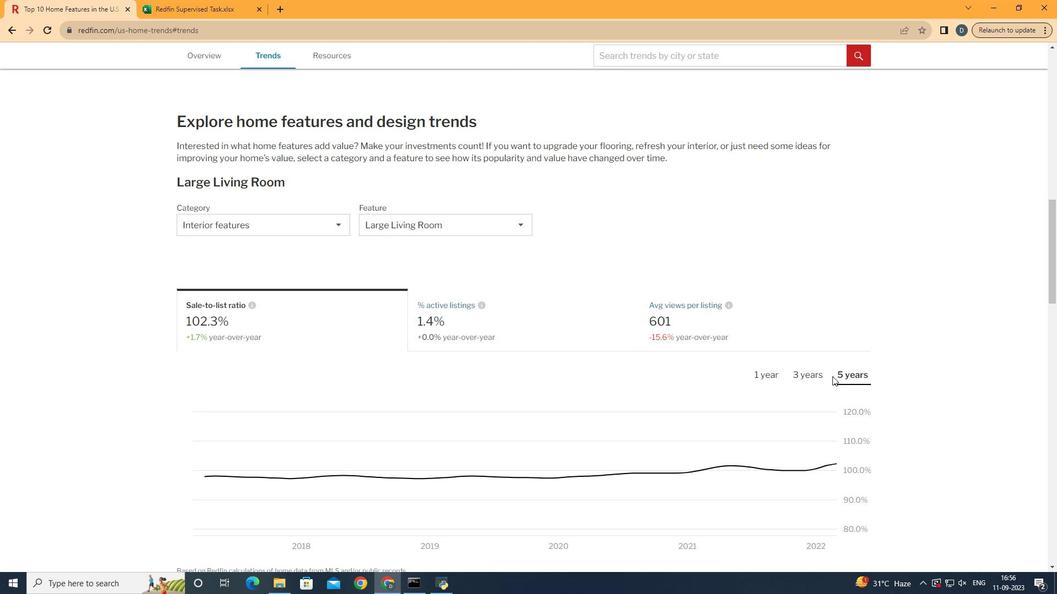
Action: Mouse moved to (798, 372)
Screenshot: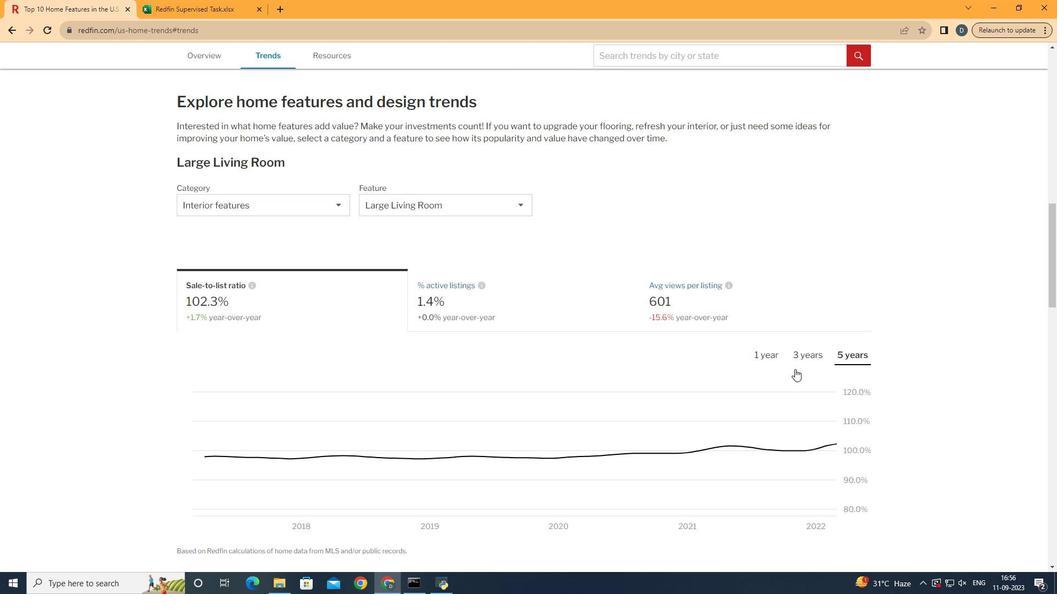 
Action: Mouse scrolled (798, 372) with delta (0, 0)
Screenshot: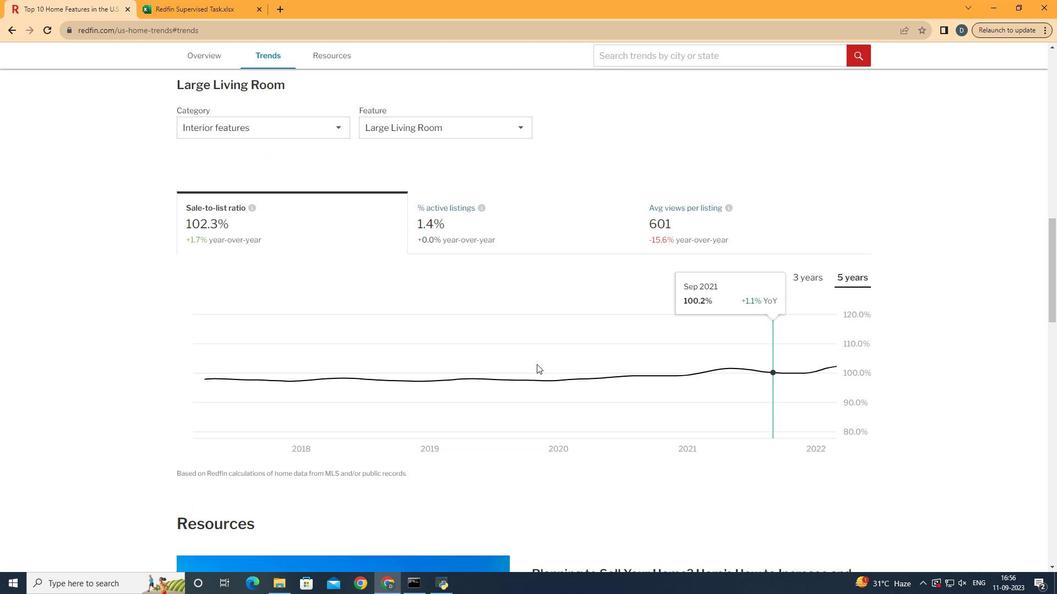 
Action: Mouse scrolled (798, 372) with delta (0, 0)
Screenshot: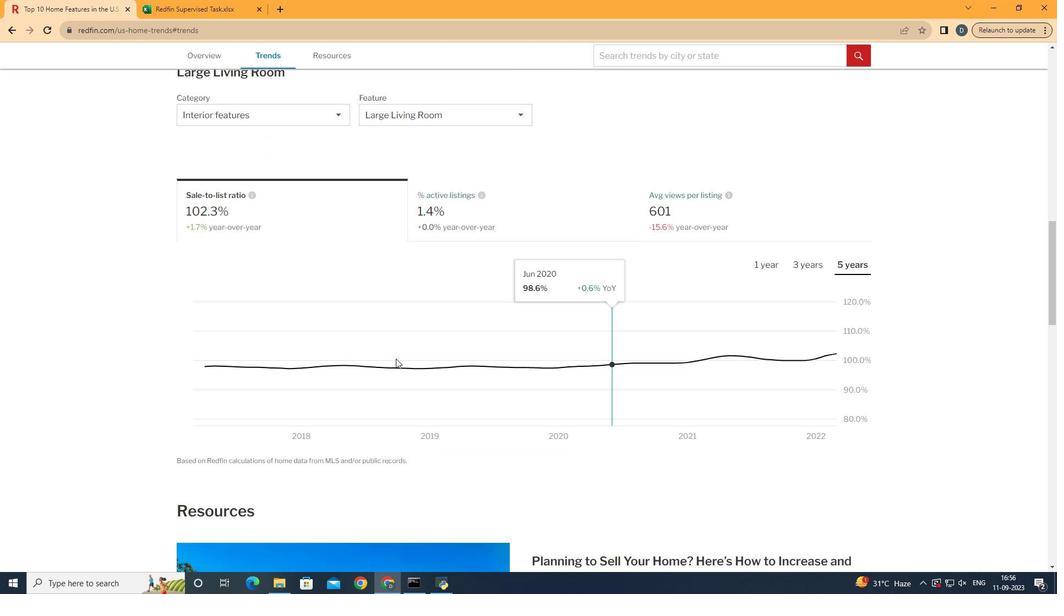 
Action: Mouse moved to (871, 380)
Screenshot: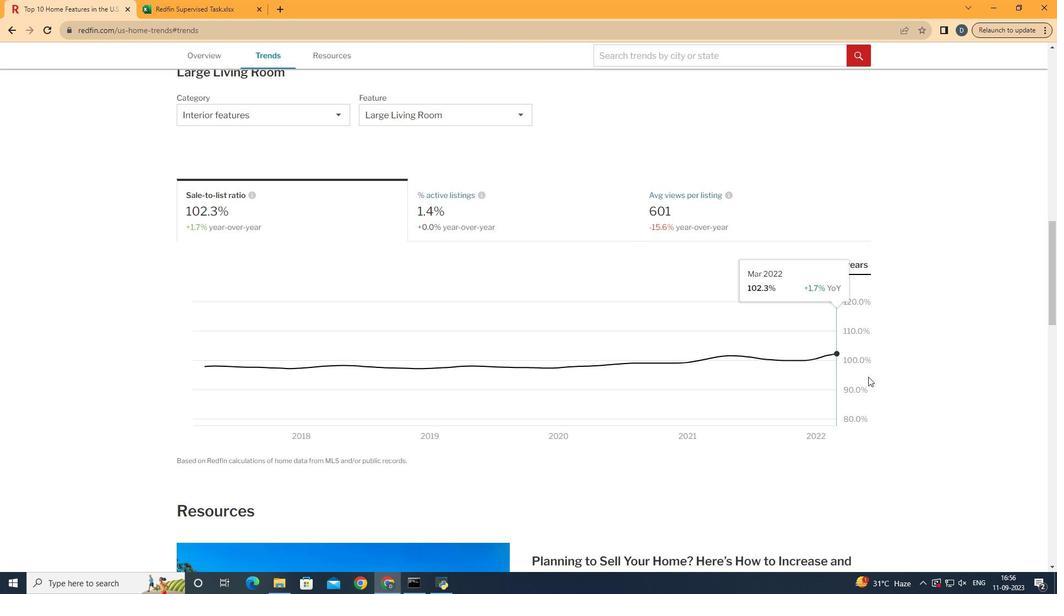 
